 Task: Add the task  Create a feature for users to report inappropriate content to the section Data Analysis Sprint in the project Vertex and add a Due Date to the respective task as 2023/12/12.
Action: Mouse moved to (1104, 700)
Screenshot: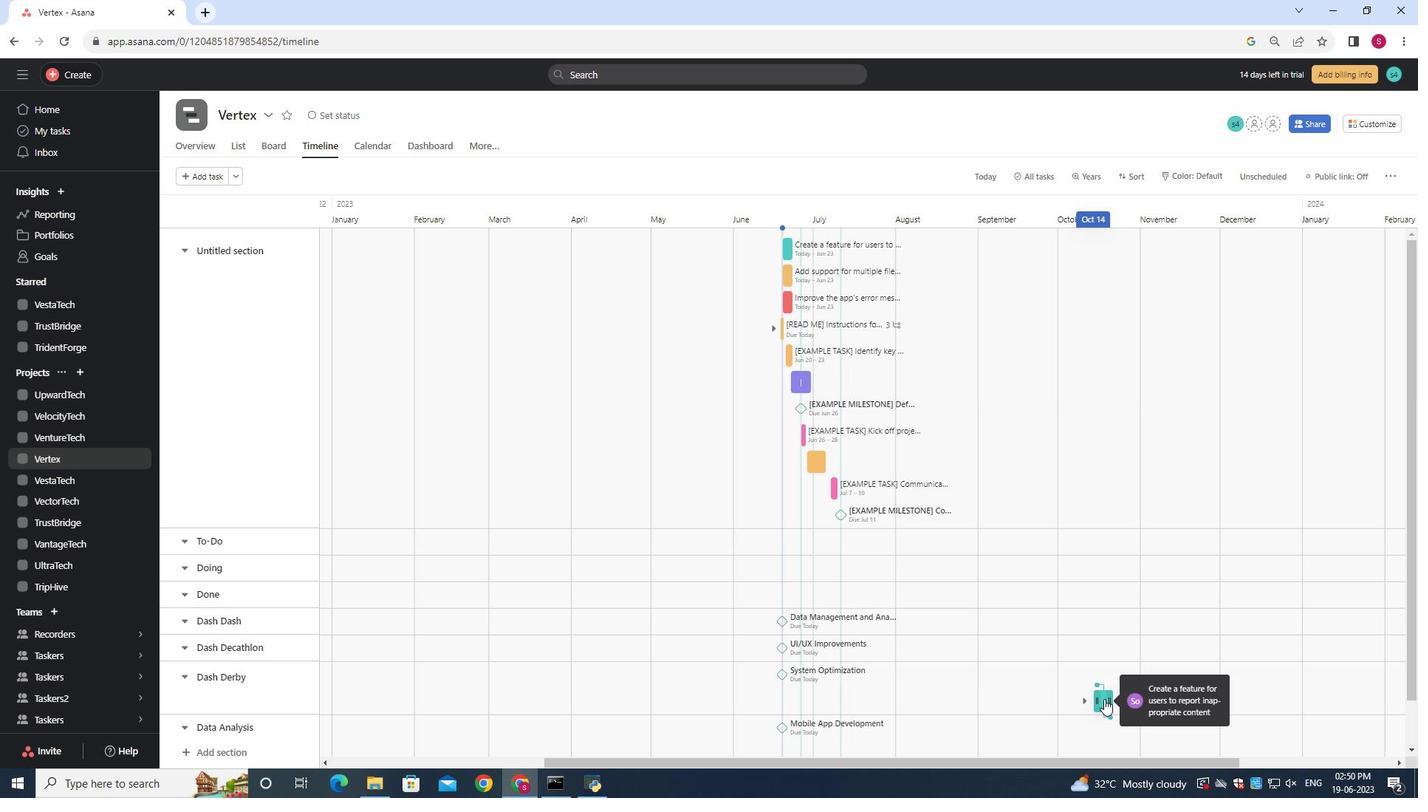 
Action: Mouse pressed left at (1104, 700)
Screenshot: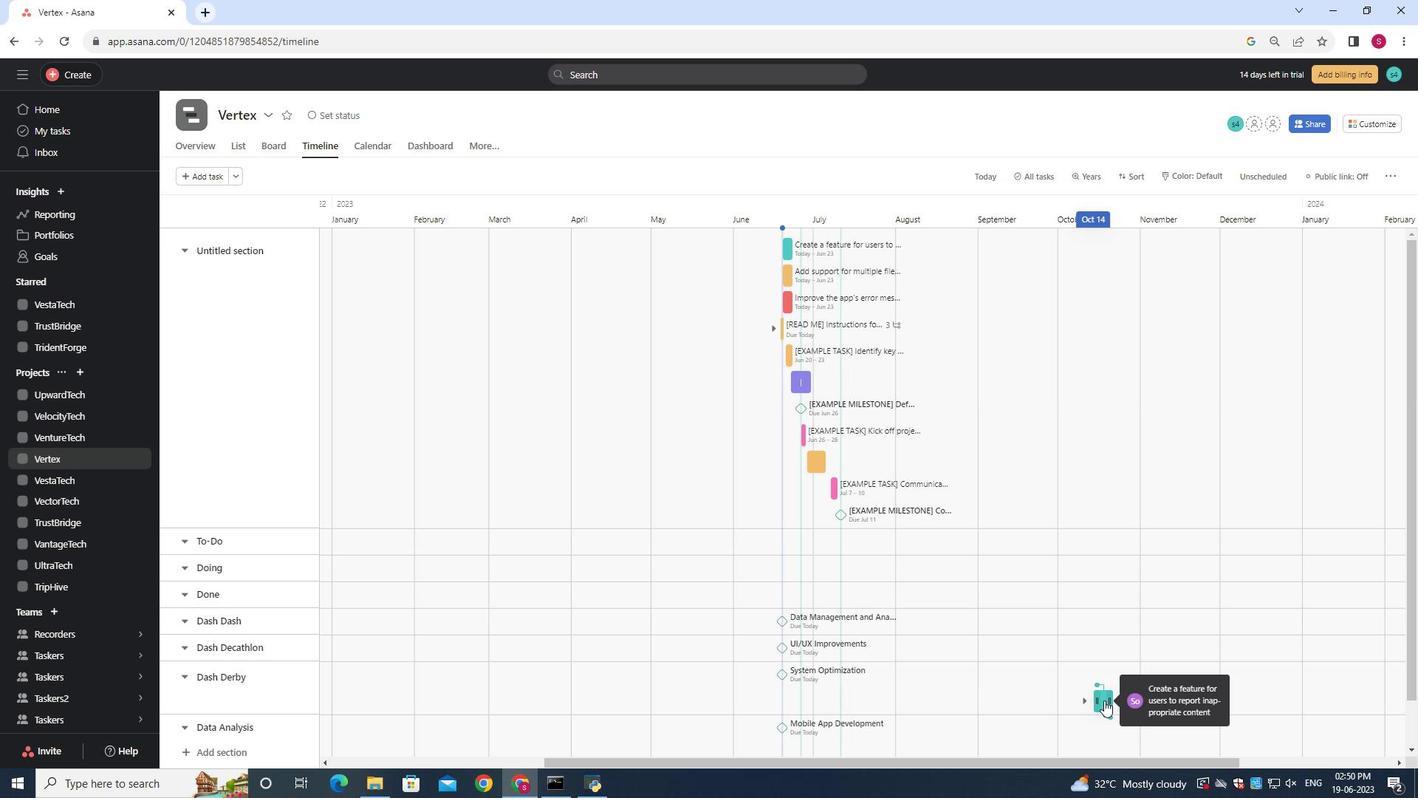
Action: Mouse moved to (1103, 679)
Screenshot: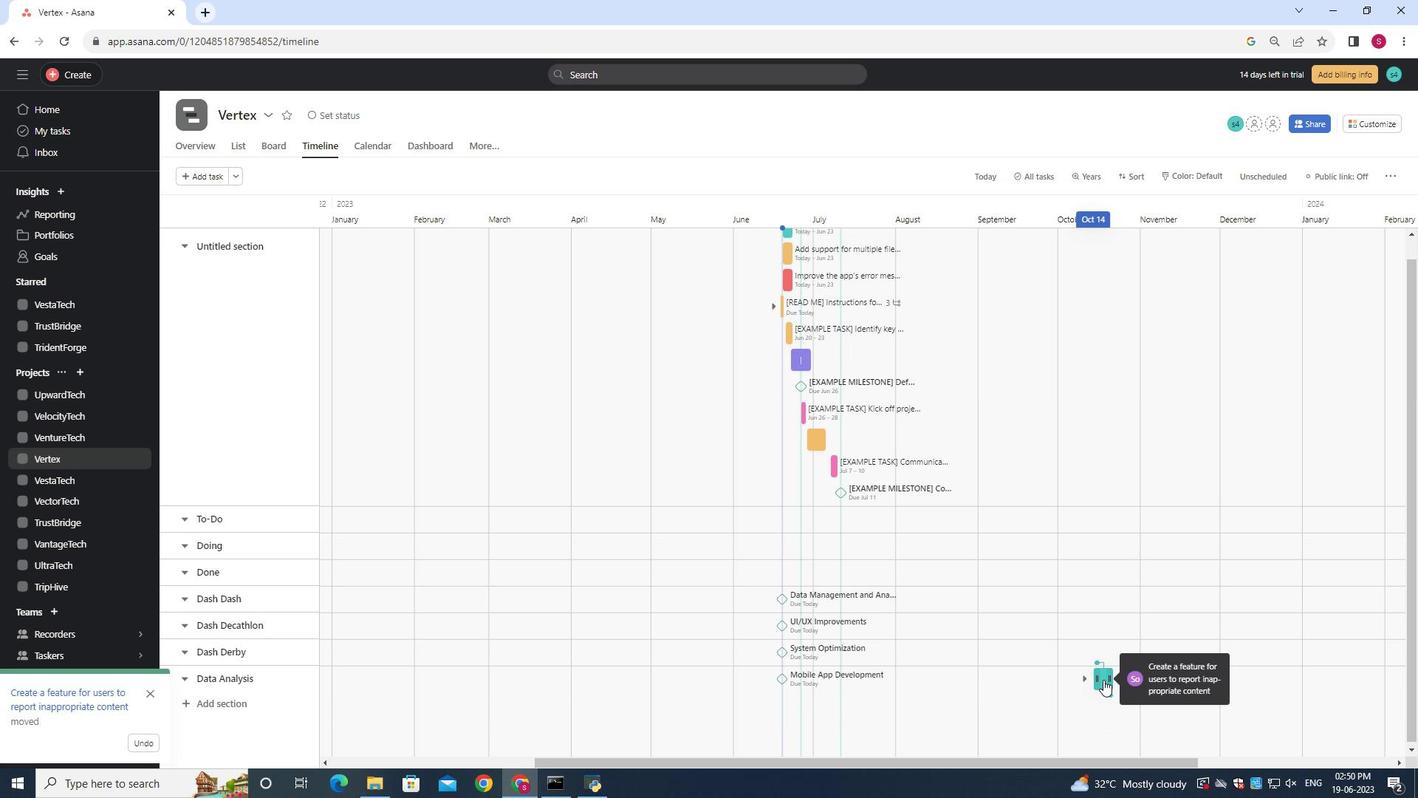 
Action: Mouse pressed left at (1103, 679)
Screenshot: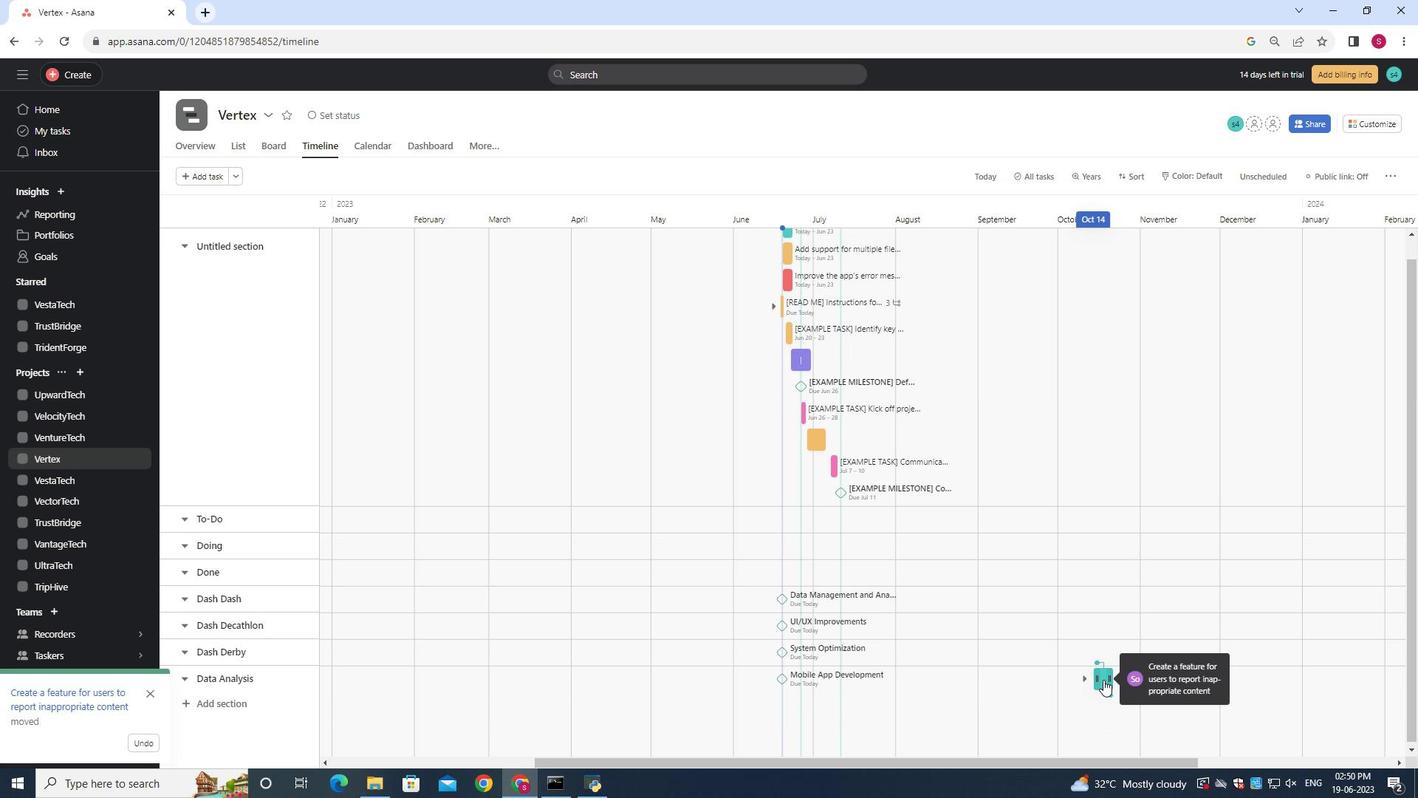 
Action: Mouse moved to (1120, 294)
Screenshot: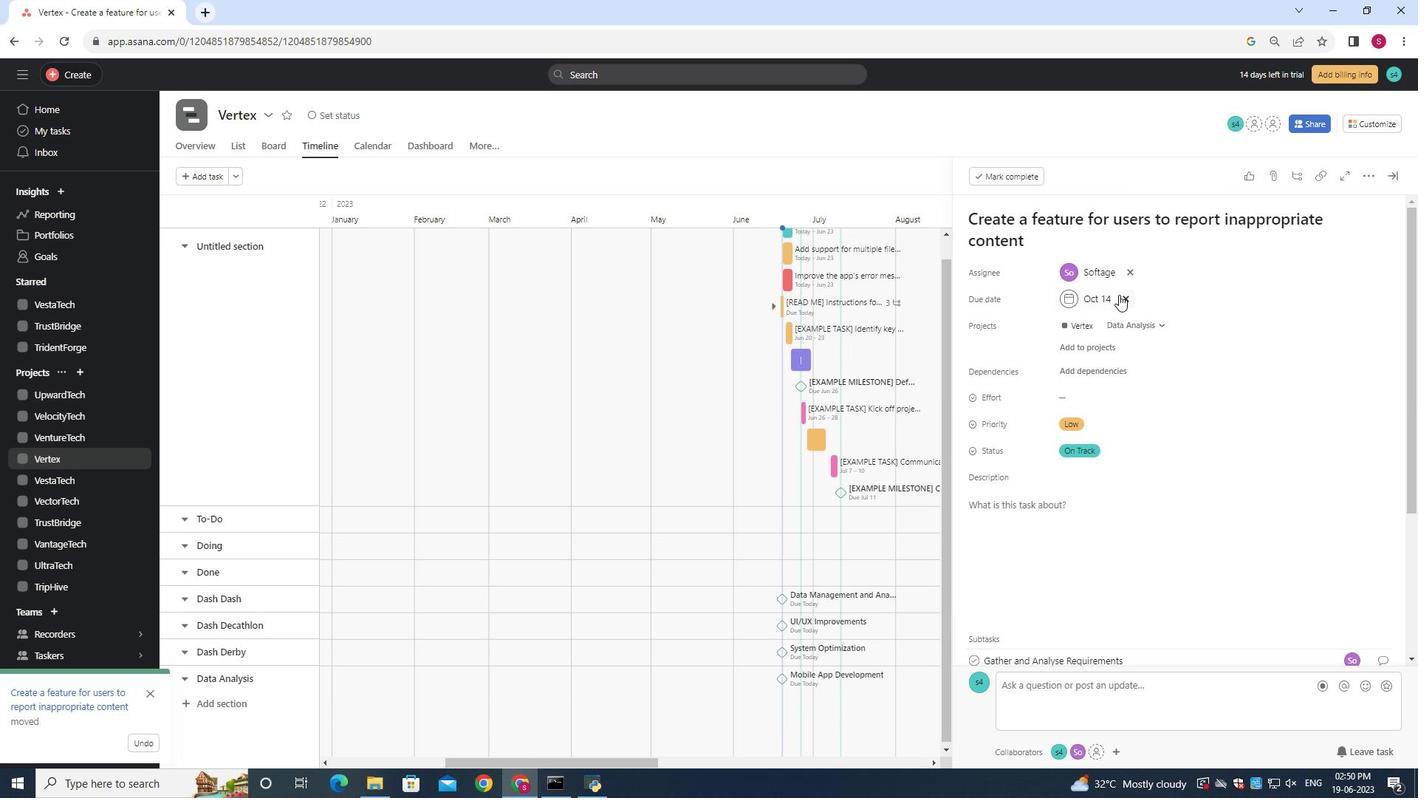 
Action: Mouse pressed left at (1120, 294)
Screenshot: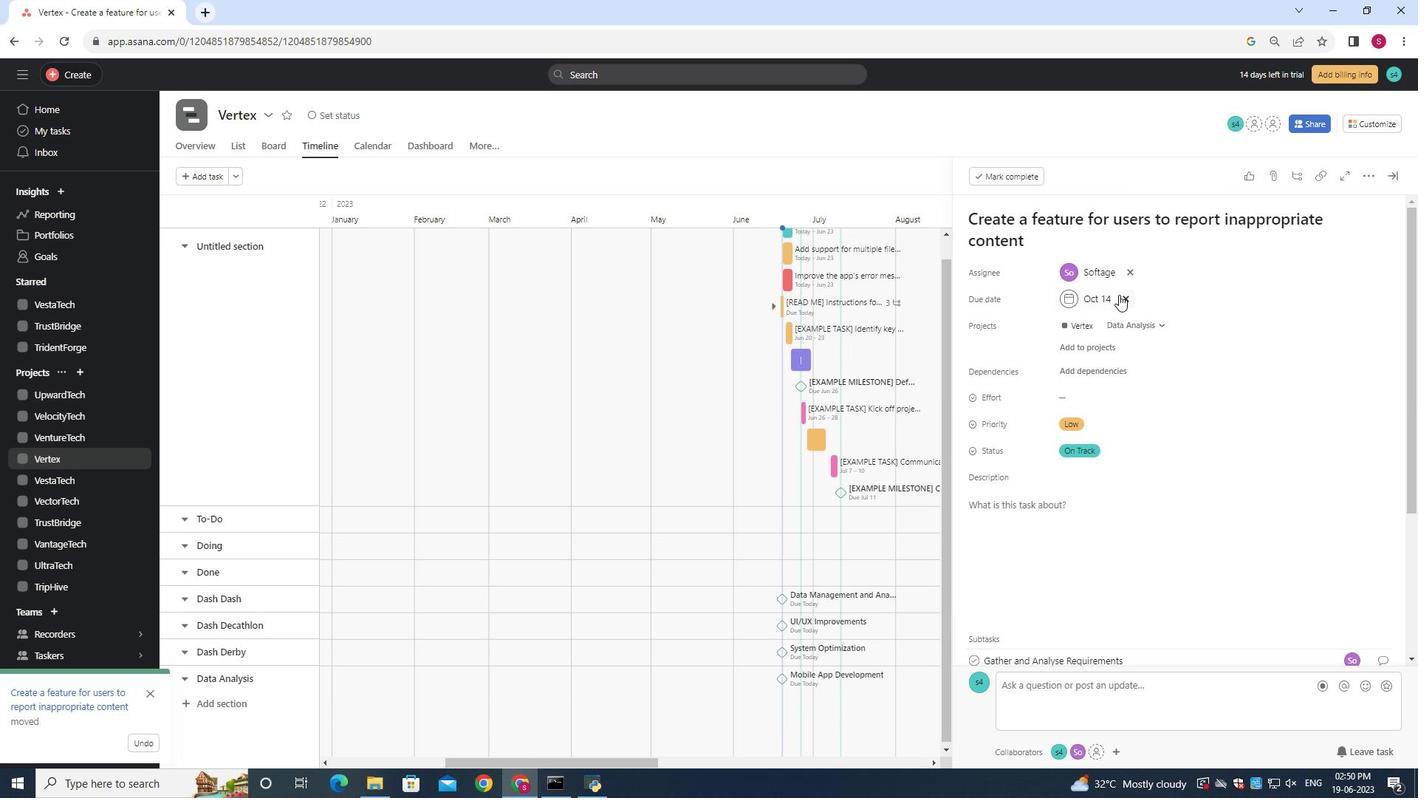 
Action: Mouse moved to (1103, 297)
Screenshot: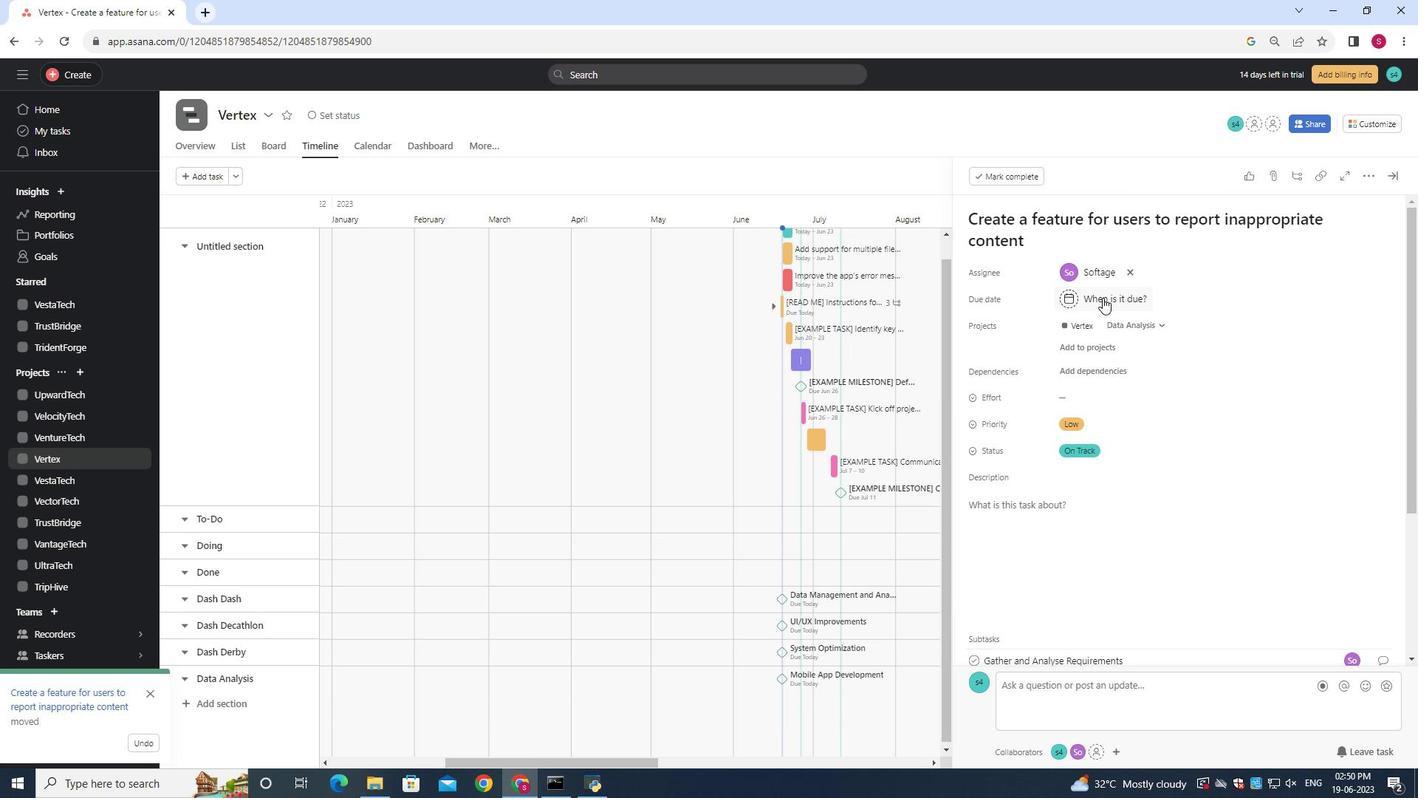 
Action: Mouse pressed left at (1103, 297)
Screenshot: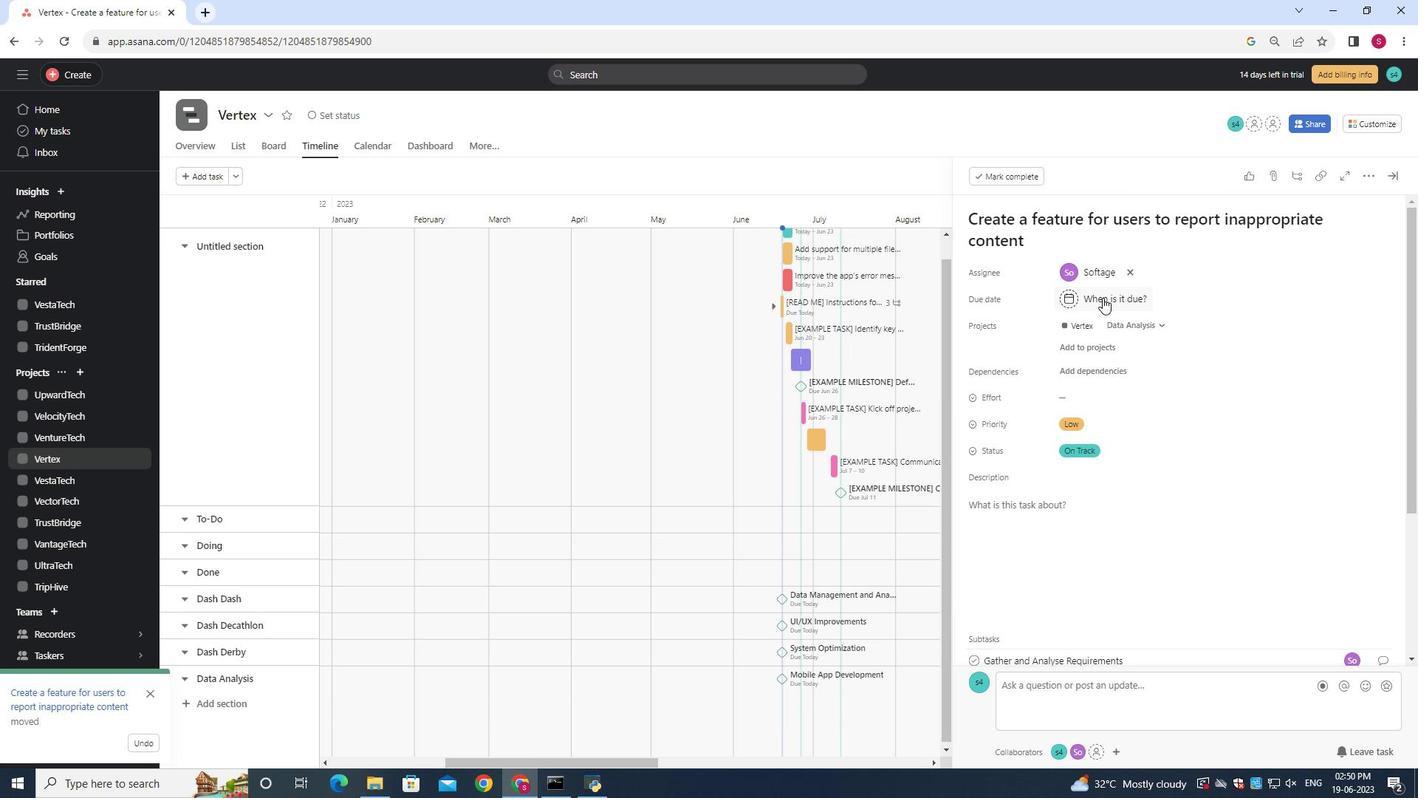 
Action: Key pressed 2023/12/12<Key.enter>
Screenshot: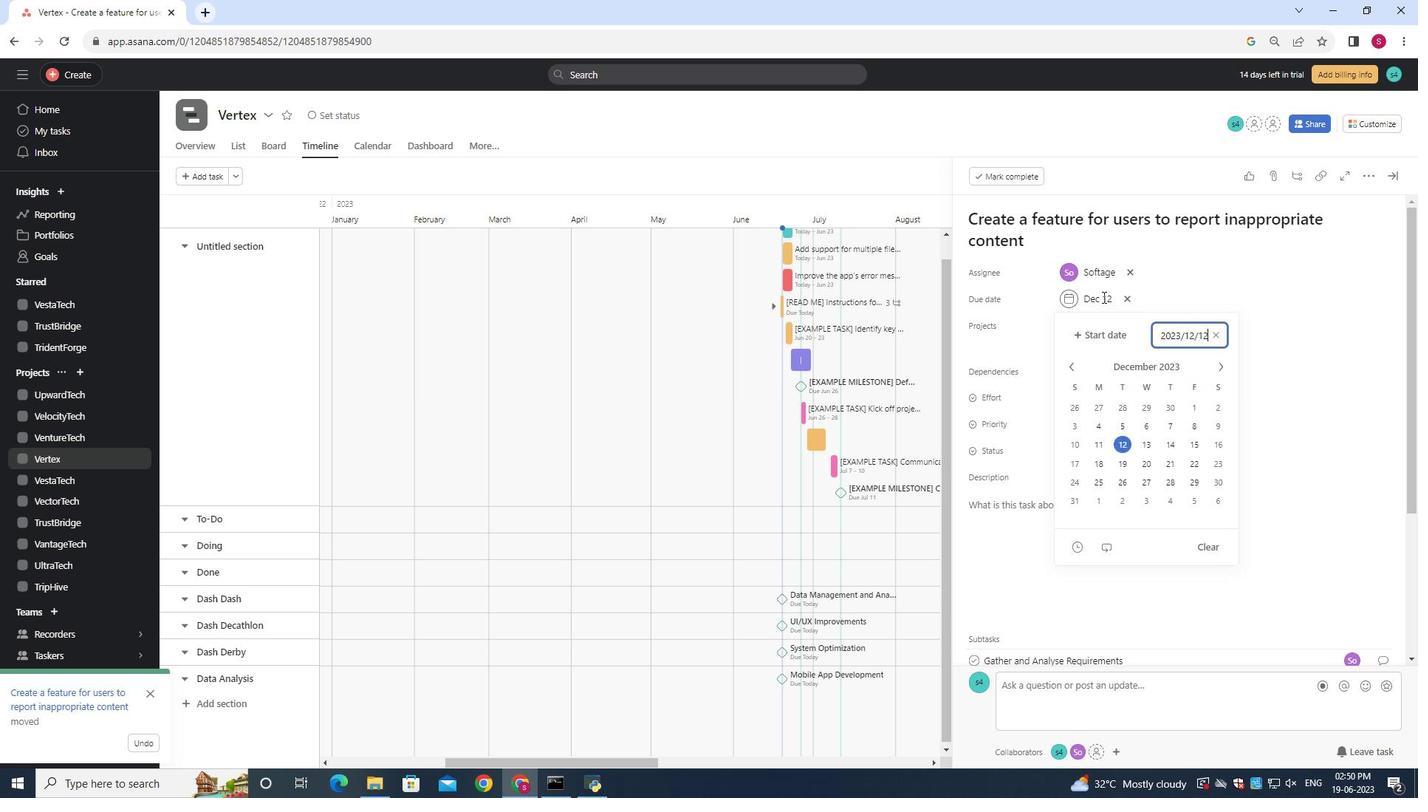 
